 Task: Create New Customer with Customer Name: Big Lots, Billing Address Line1: 4773 Agriculture Lane, Billing Address Line2:  Homestead, Billing Address Line3:  Florida 33030, Cell Number: 832-238-5022
Action: Mouse moved to (154, 49)
Screenshot: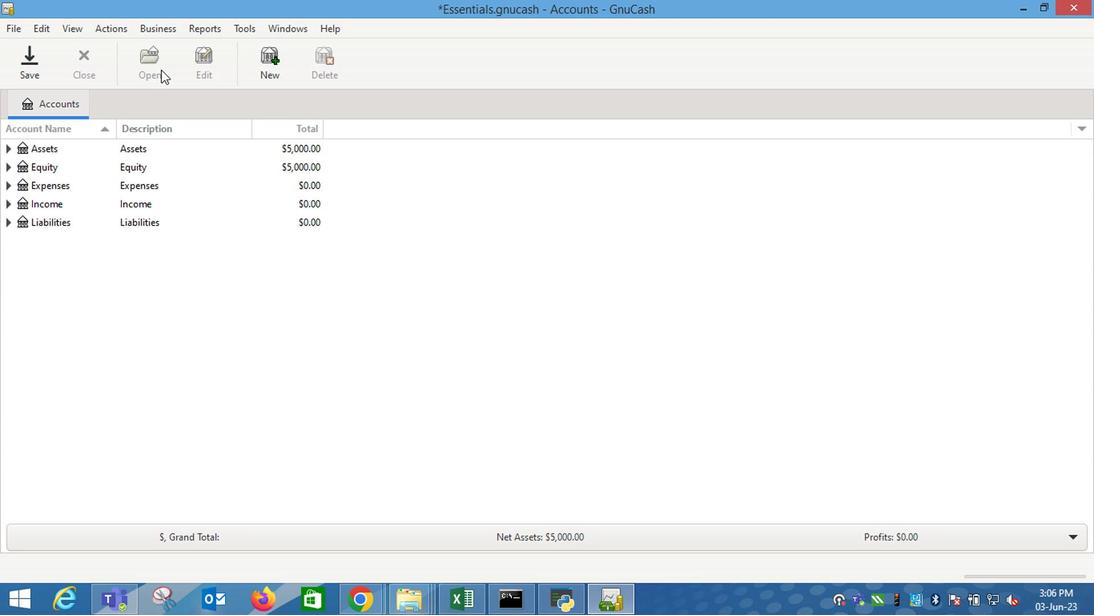 
Action: Mouse pressed left at (154, 49)
Screenshot: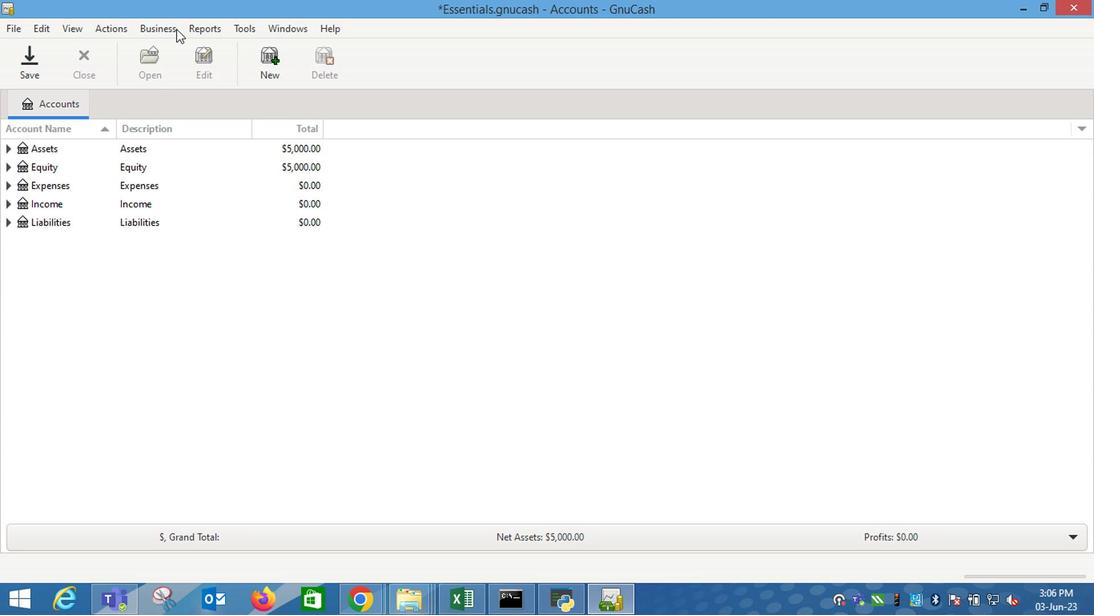 
Action: Mouse moved to (261, 74)
Screenshot: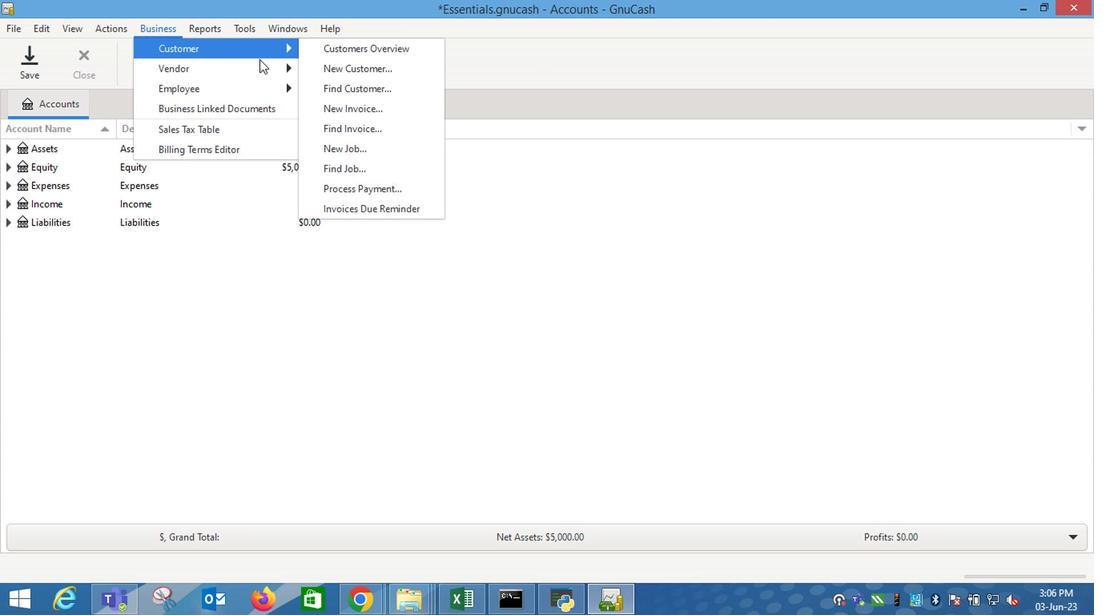 
Action: Mouse pressed left at (261, 74)
Screenshot: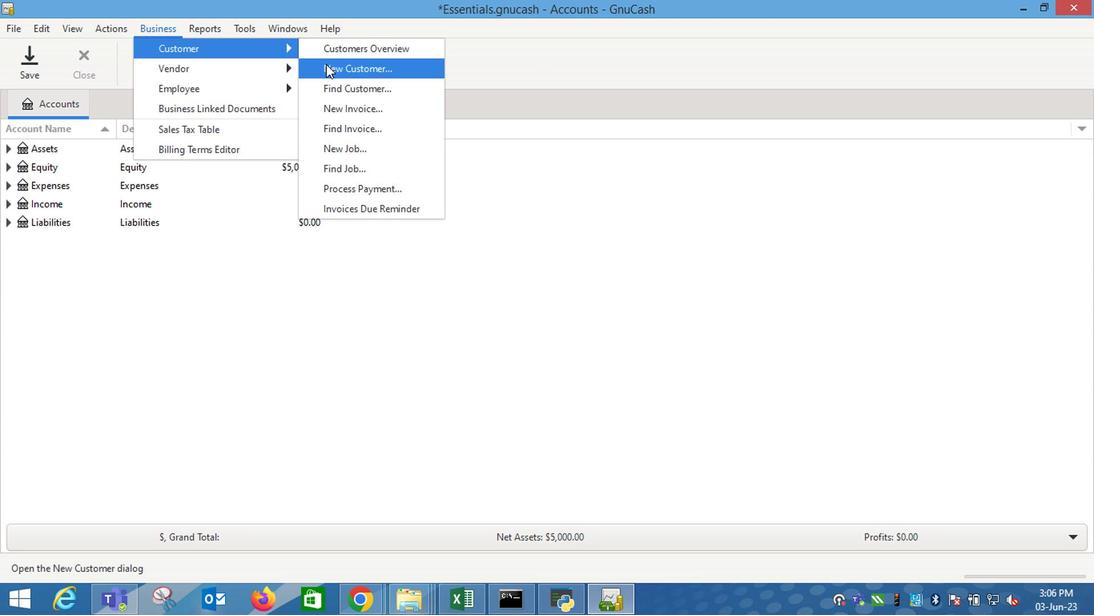 
Action: Mouse moved to (592, 221)
Screenshot: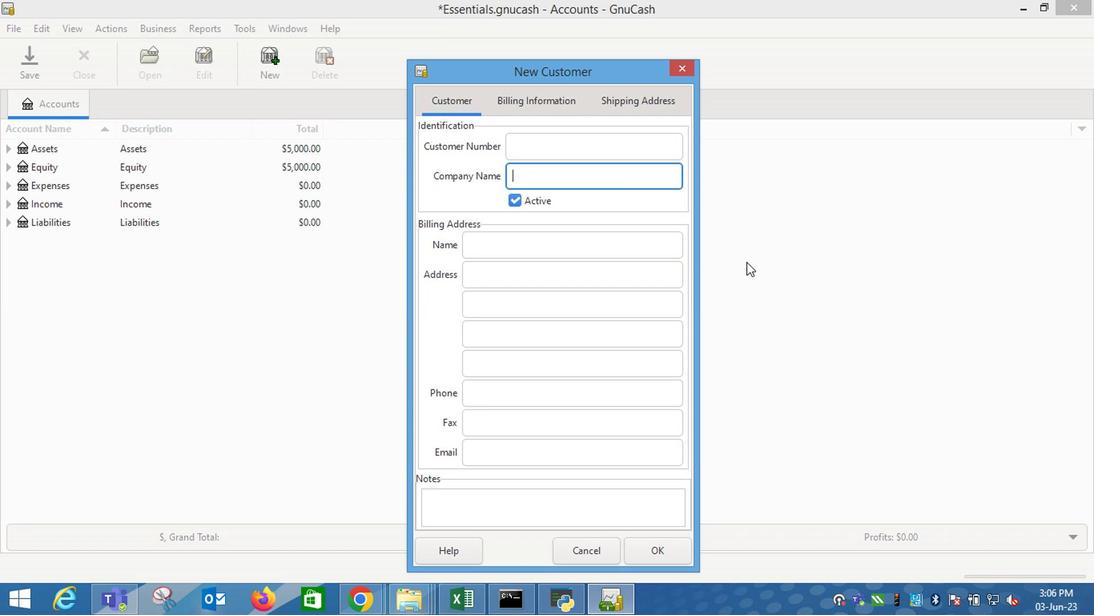 
Action: Key pressed <Key.shift_r>Big<Key.space><Key.shift_r>Lots<Key.tab><Key.tab><Key.tab>4773,<Key.backspace><Key.space><Key.shift_r>Agriculture<Key.space><Key.shift_r>Lane<Key.tab><Key.shift_r>H<Key.tab><Key.shift_r>F<Key.tab><Key.tab>832-238-5022
Screenshot: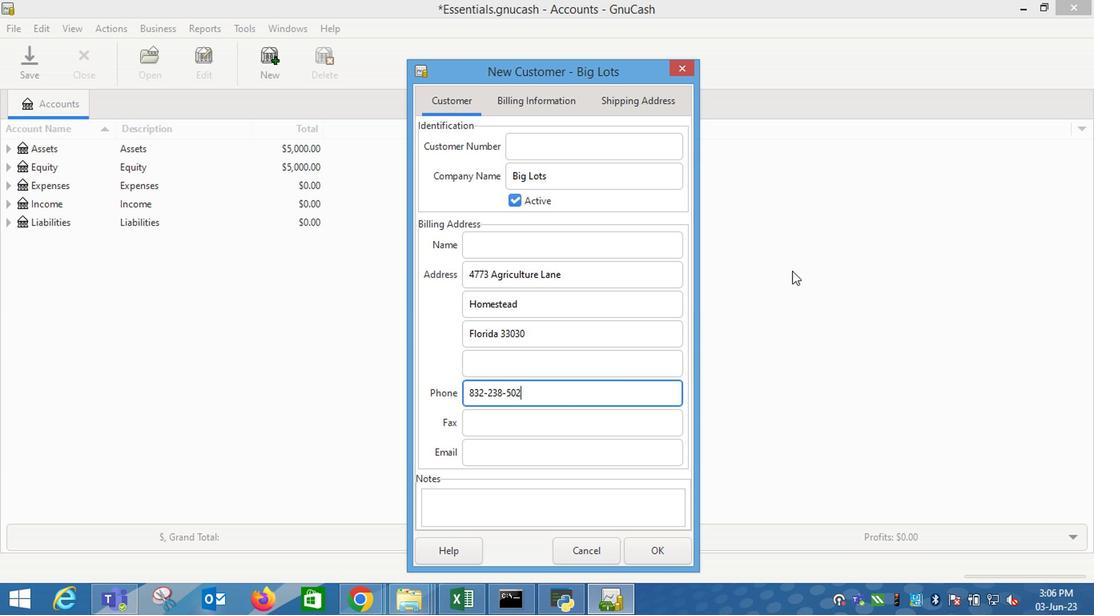 
Action: Mouse moved to (404, 98)
Screenshot: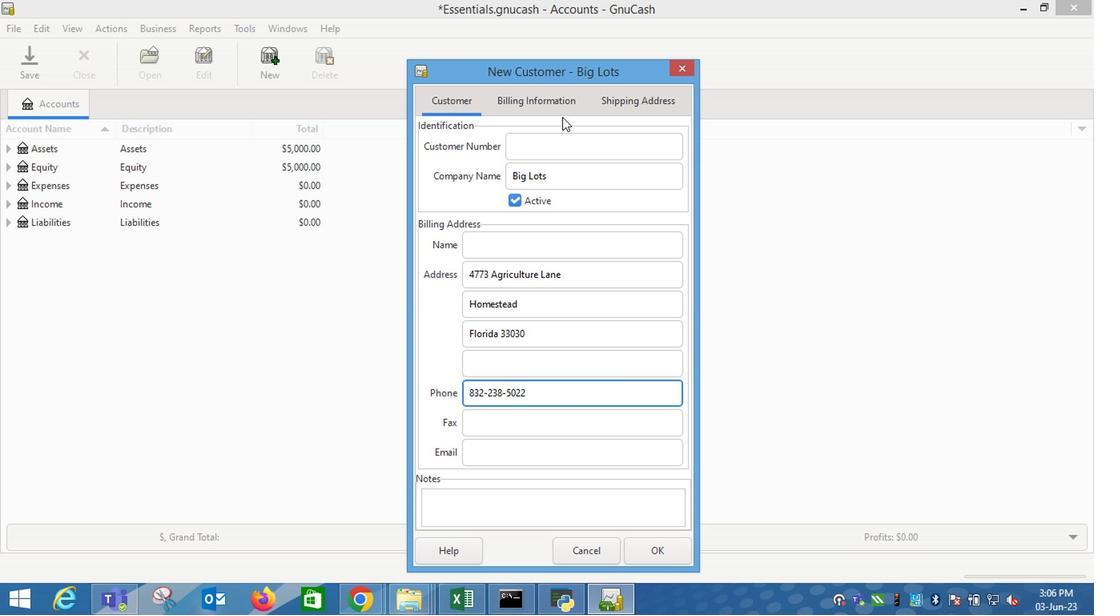 
Action: Mouse pressed left at (404, 98)
Screenshot: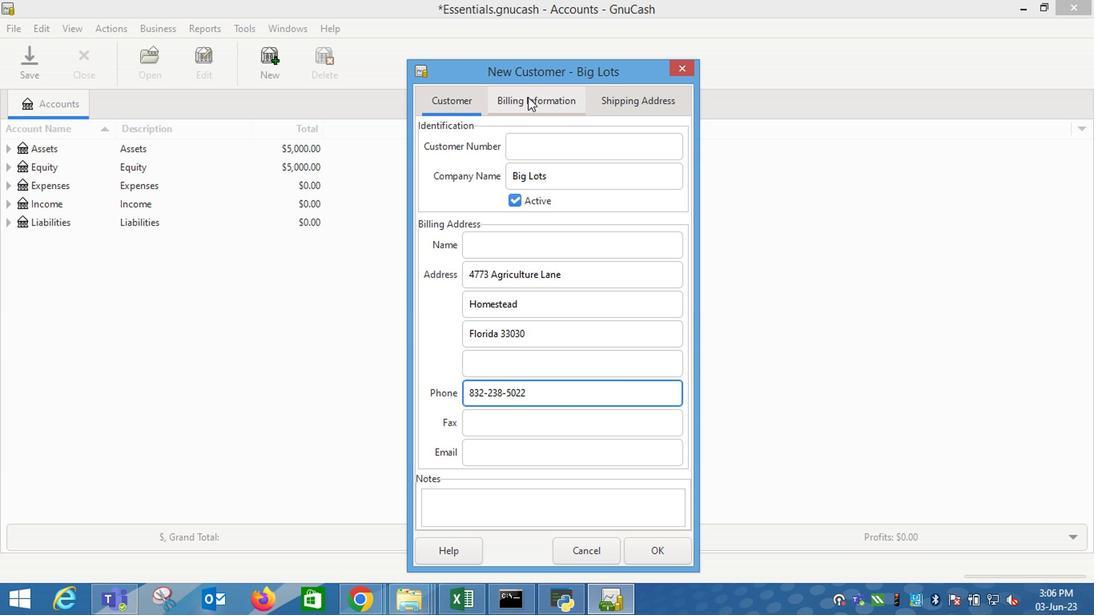 
Action: Mouse moved to (499, 421)
Screenshot: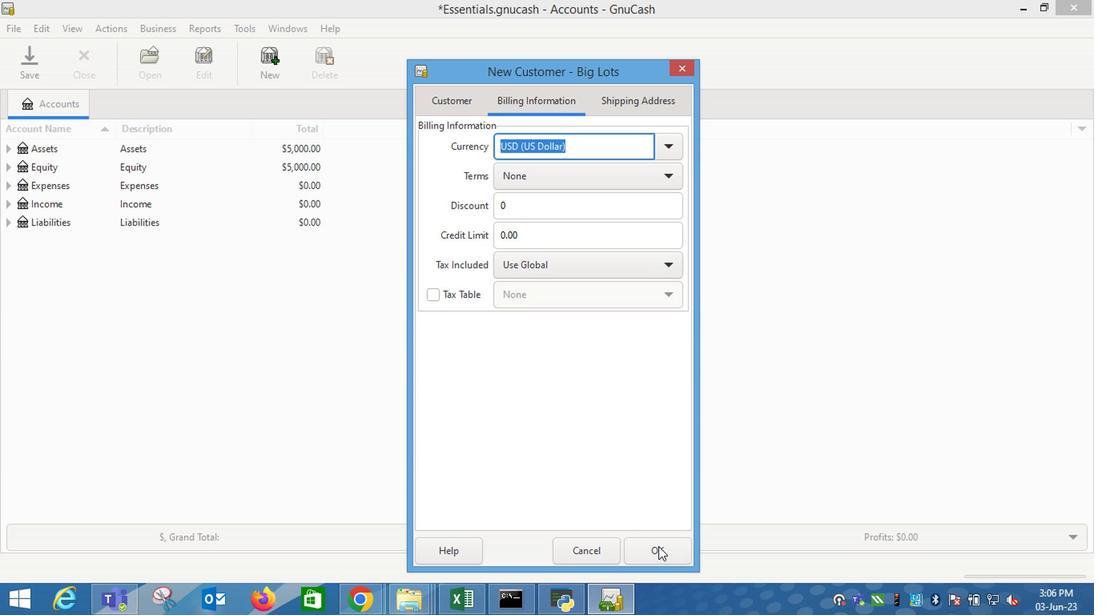 
Action: Mouse pressed left at (499, 421)
Screenshot: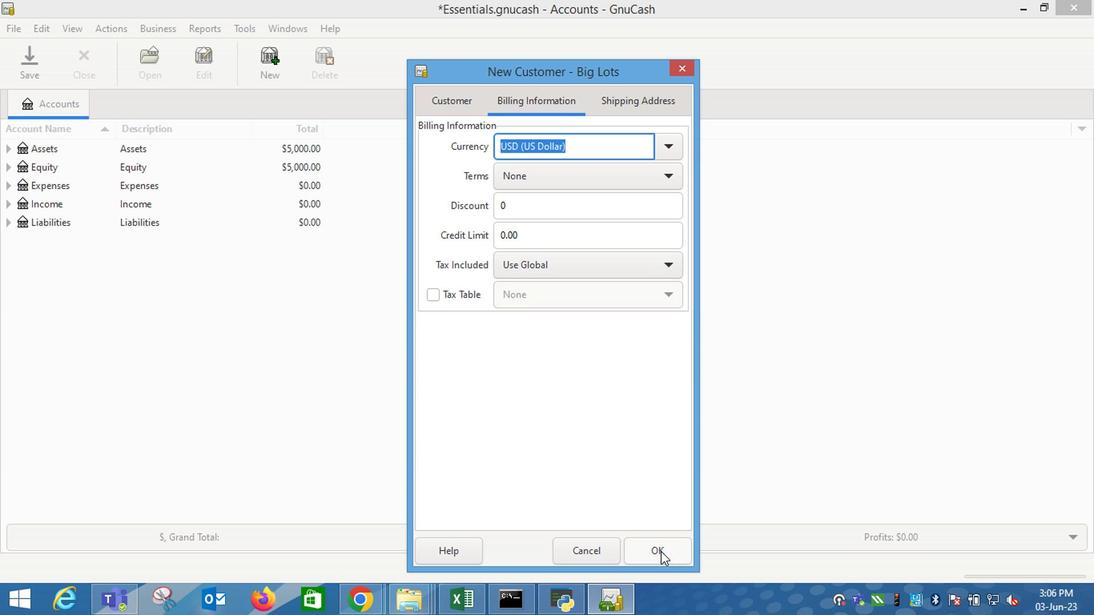 
Action: Mouse moved to (342, 262)
Screenshot: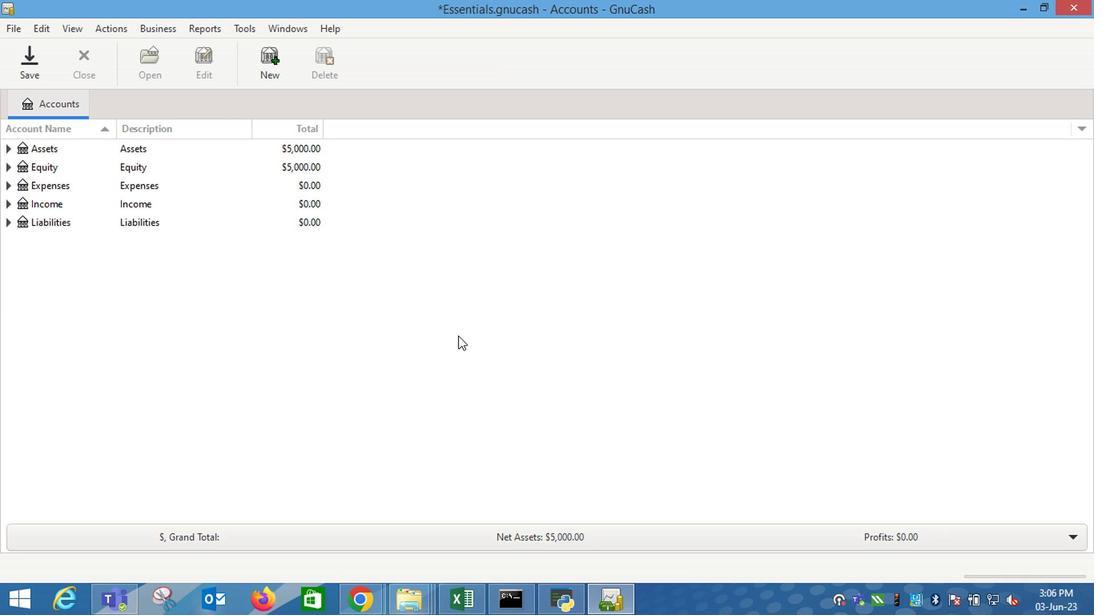 
